Task: Create a task  Create automated testing scripts for the app , assign it to team member softage.6@softage.net in the project TravelForge and update the status of the task to  At Risk , set the priority of the task to Medium.
Action: Mouse moved to (78, 418)
Screenshot: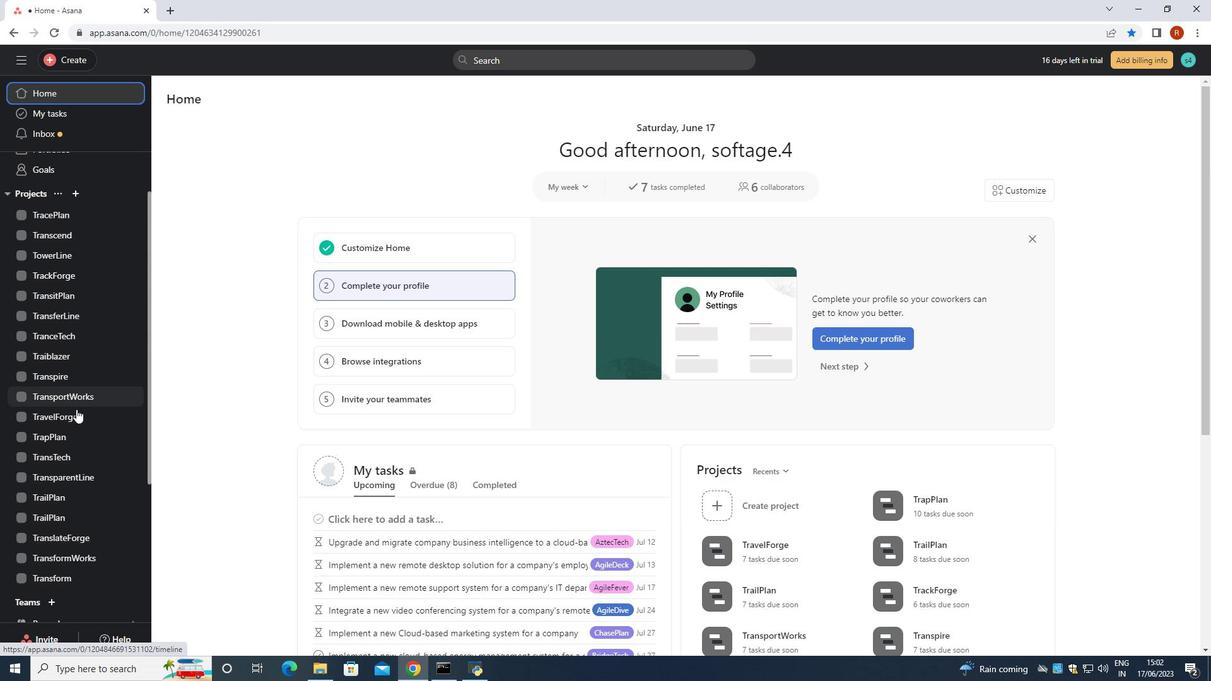 
Action: Mouse pressed left at (78, 418)
Screenshot: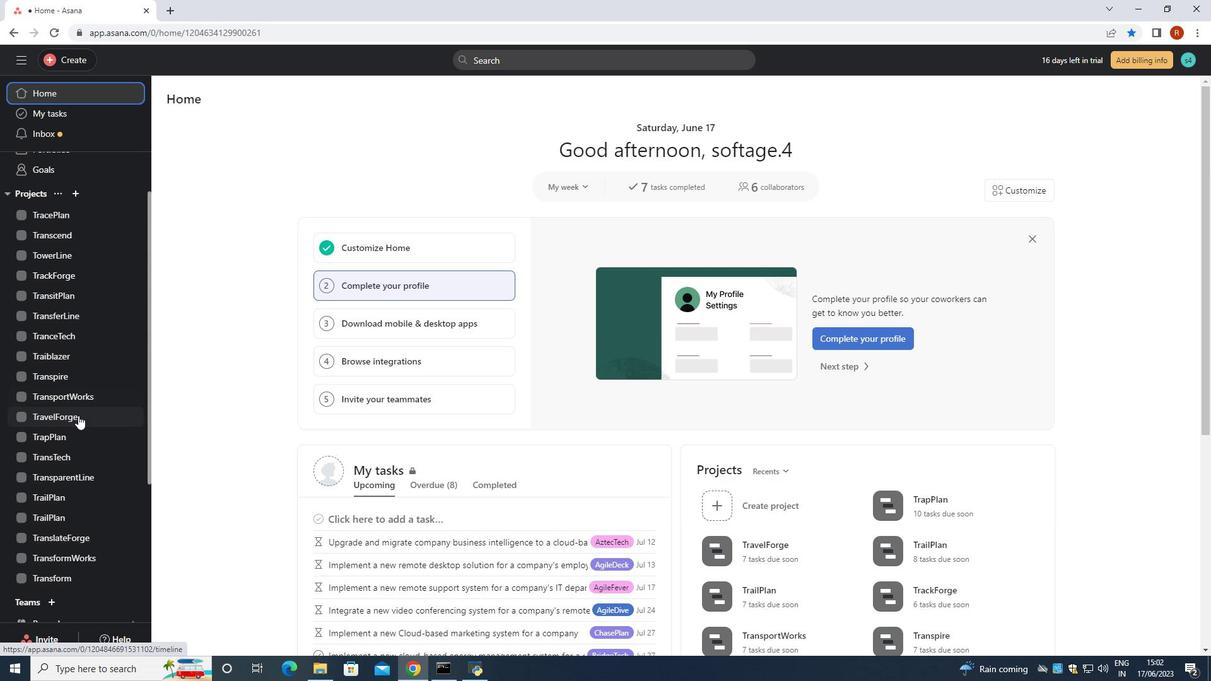 
Action: Mouse moved to (198, 148)
Screenshot: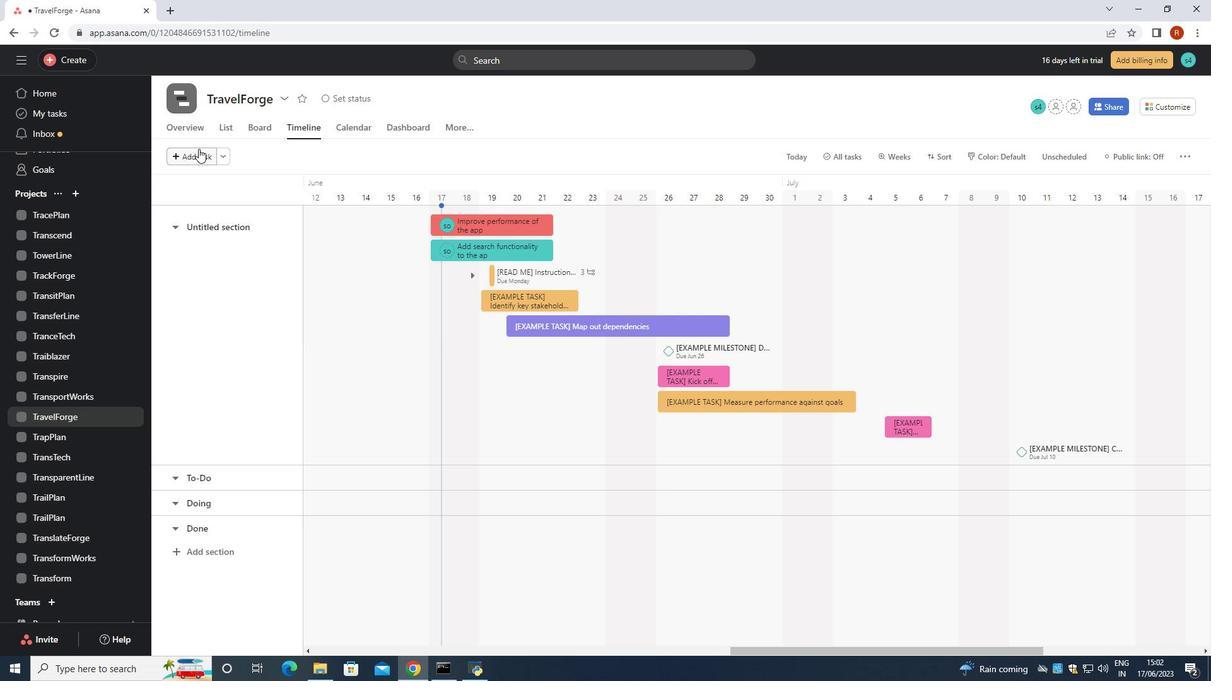 
Action: Mouse pressed left at (198, 148)
Screenshot: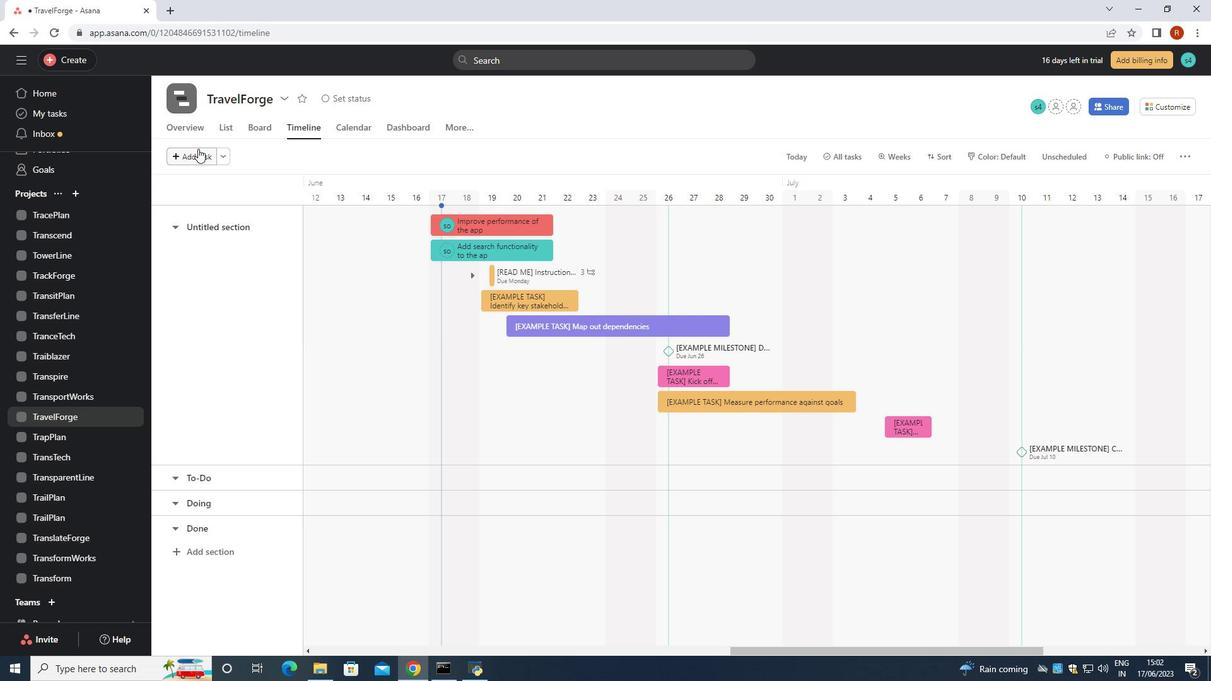 
Action: Mouse moved to (228, 169)
Screenshot: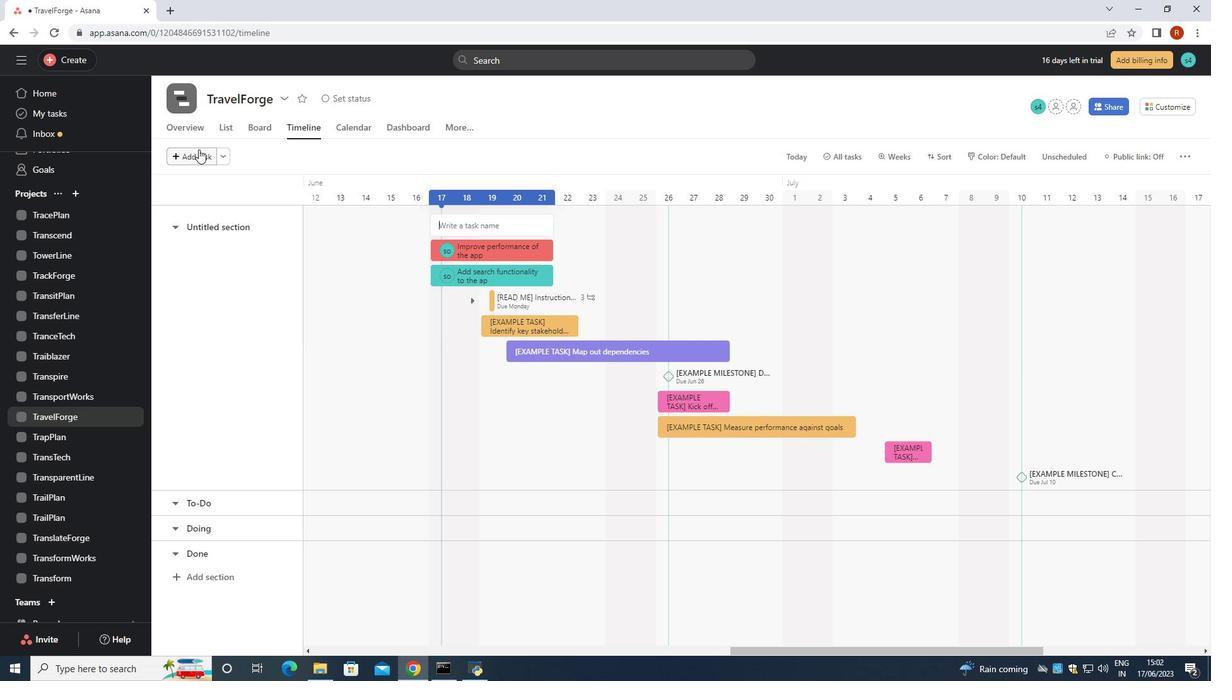 
Action: Key pressed <Key.shift>Create<Key.space>automated<Key.space>testing<Key.space>scripts<Key.space>fot<Key.backspace>r<Key.space>the<Key.space>app<Key.enter>
Screenshot: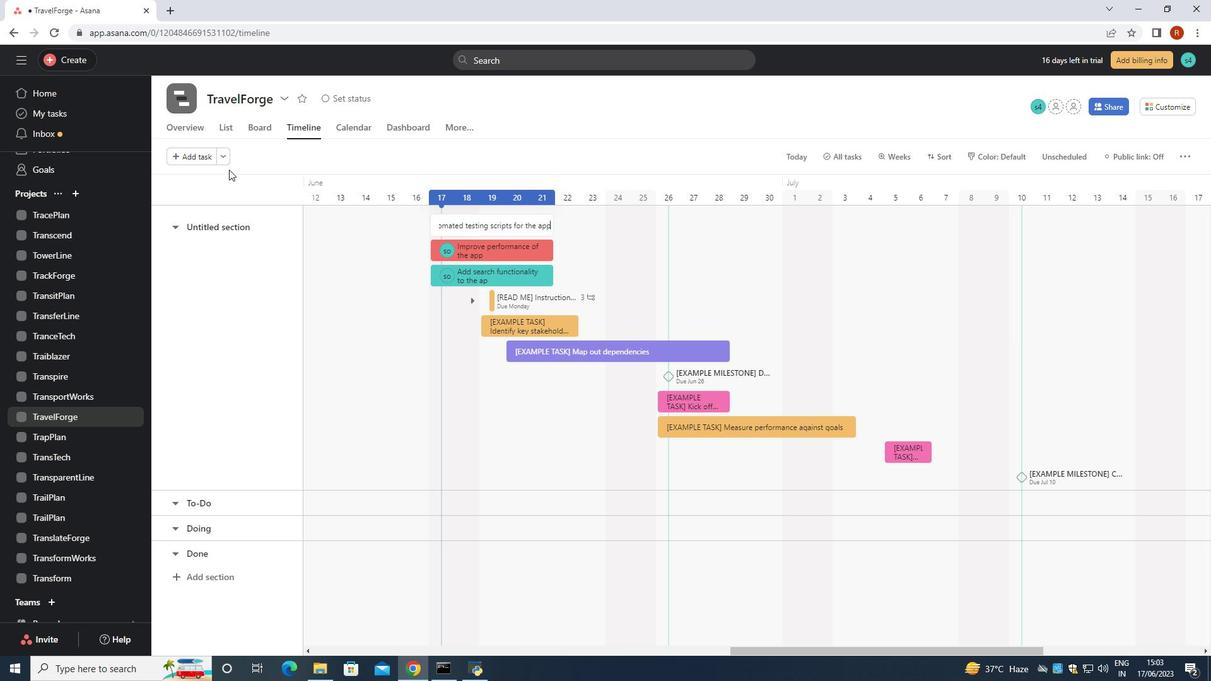 
Action: Mouse moved to (496, 227)
Screenshot: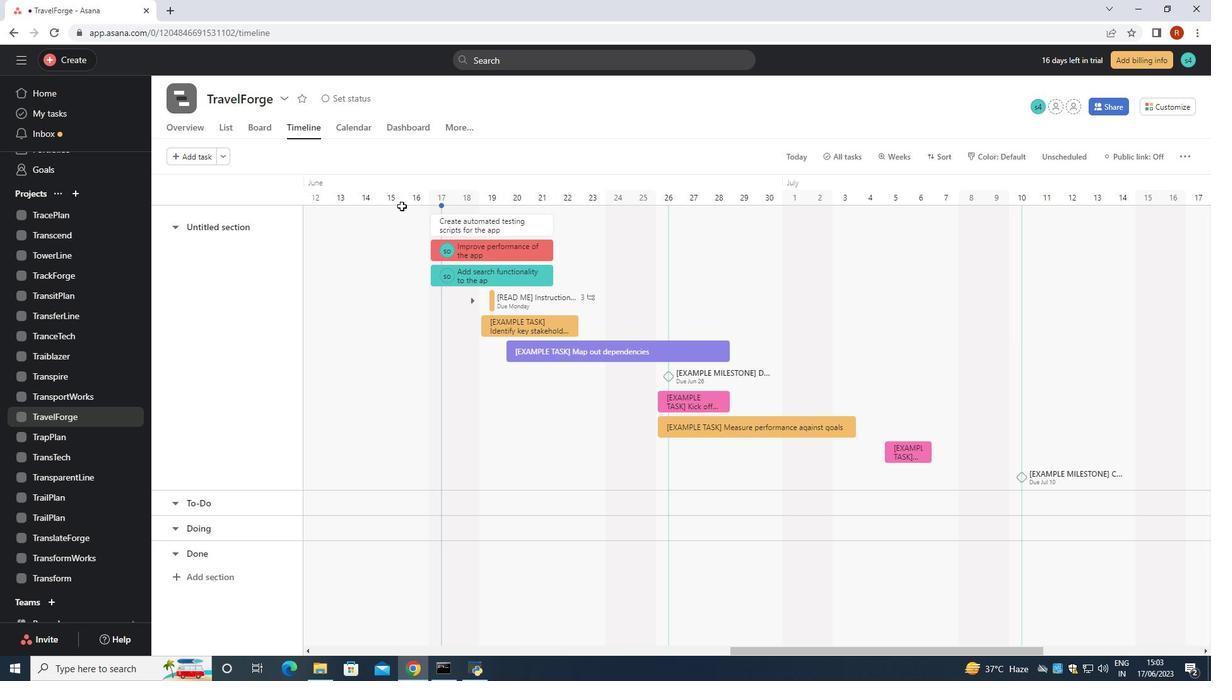 
Action: Mouse pressed left at (496, 227)
Screenshot: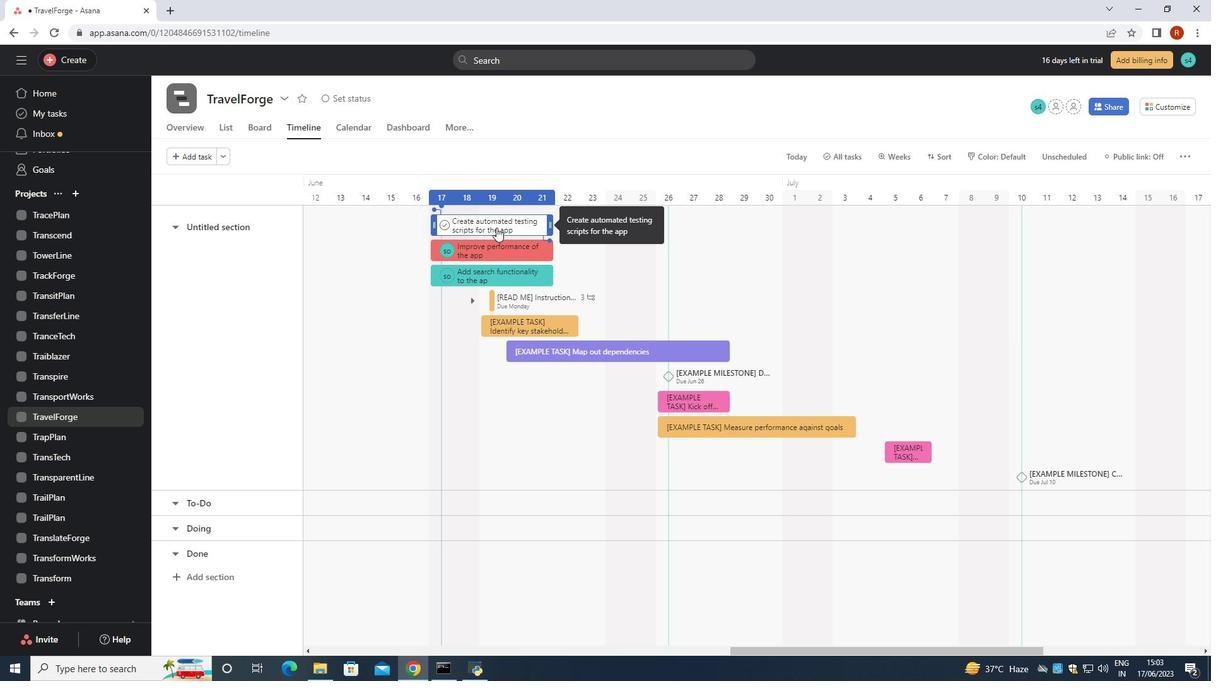 
Action: Mouse moved to (904, 222)
Screenshot: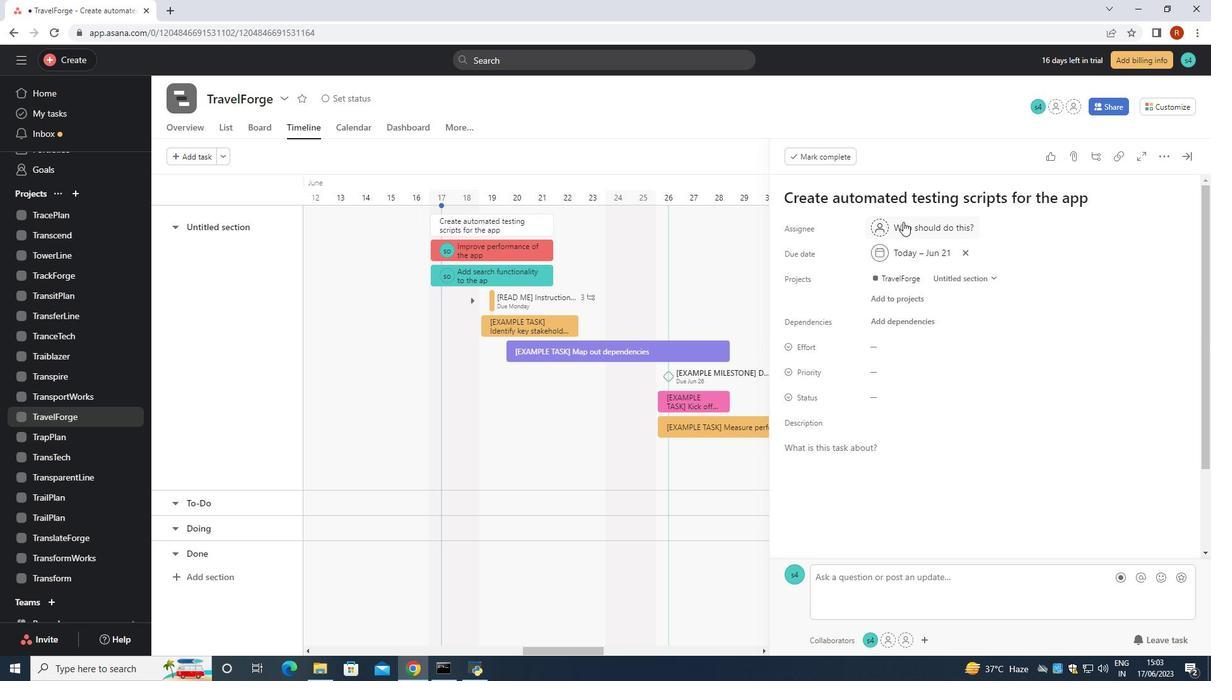 
Action: Mouse pressed left at (904, 222)
Screenshot: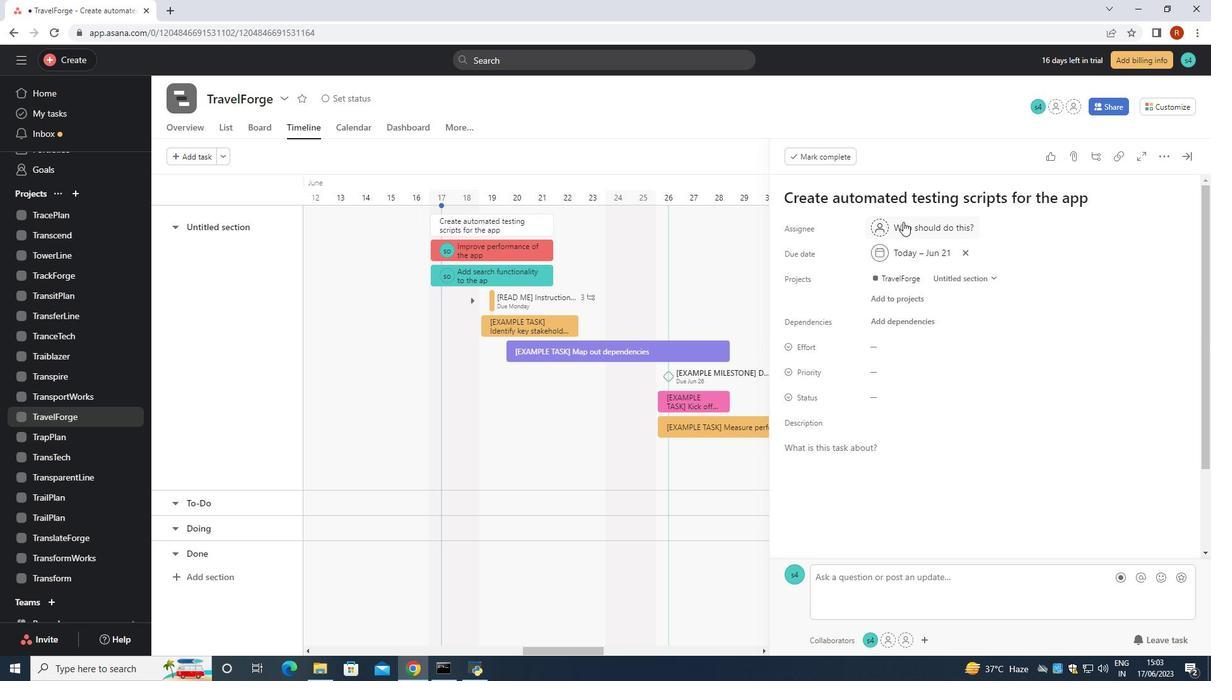 
Action: Key pressed softage
Screenshot: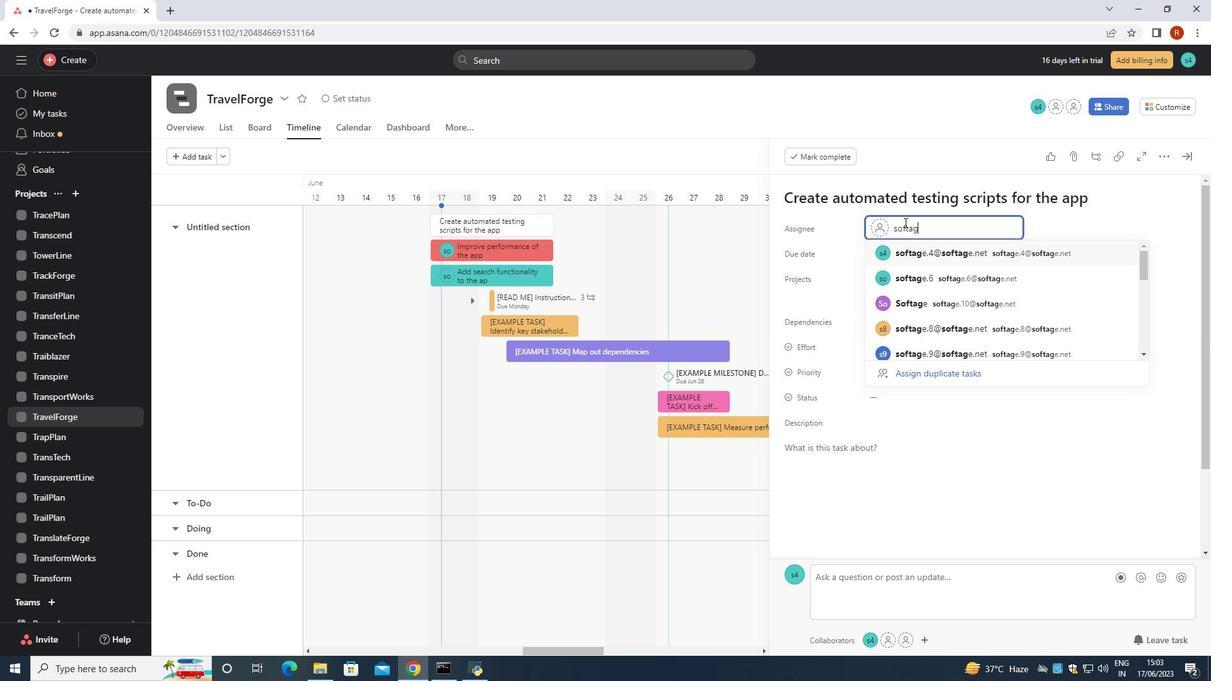 
Action: Mouse moved to (904, 223)
Screenshot: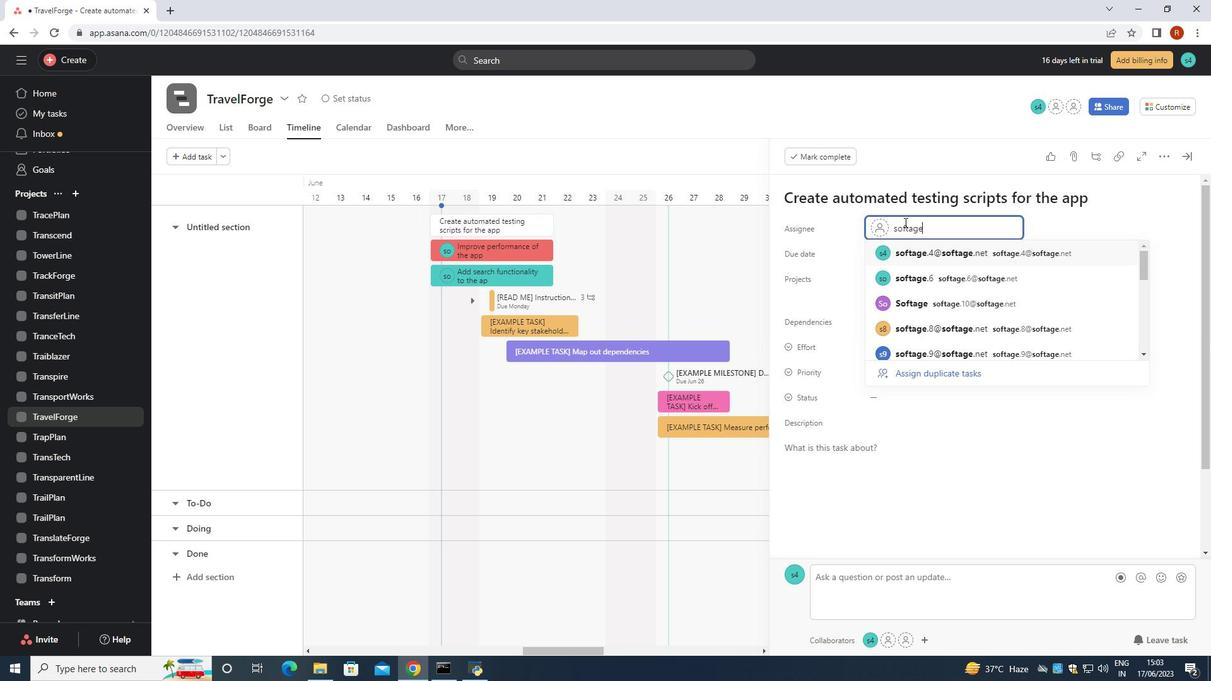 
Action: Key pressed .6<Key.shift>@softage.net
Screenshot: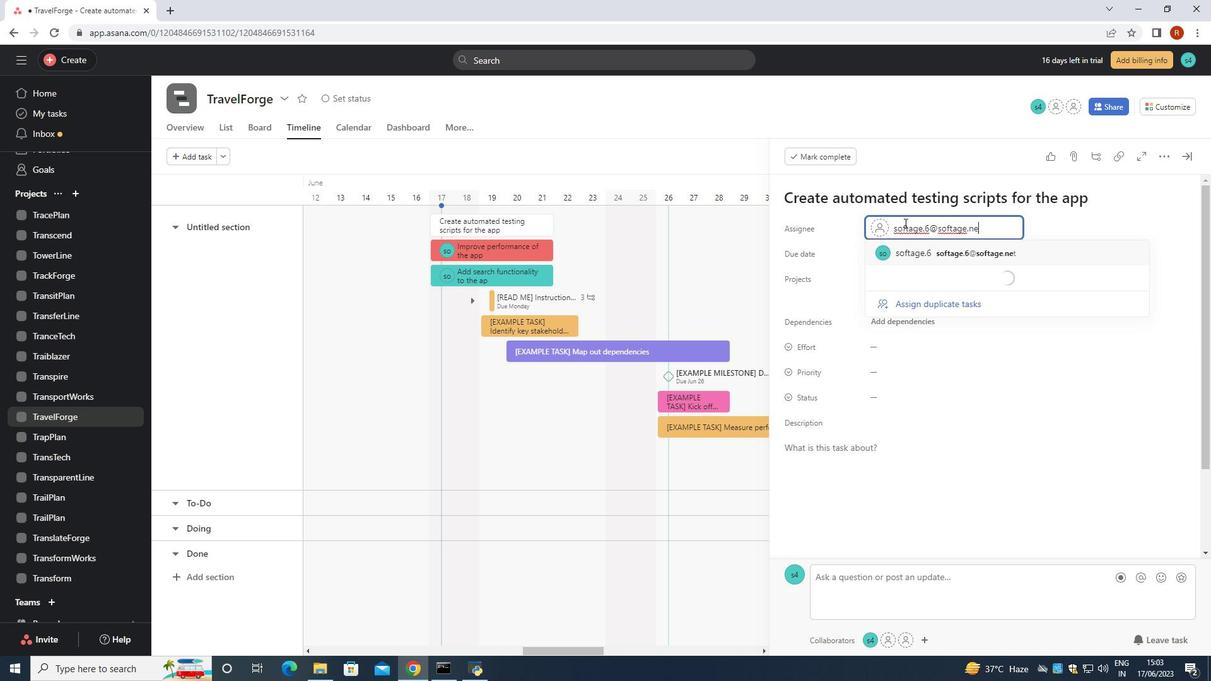 
Action: Mouse moved to (970, 251)
Screenshot: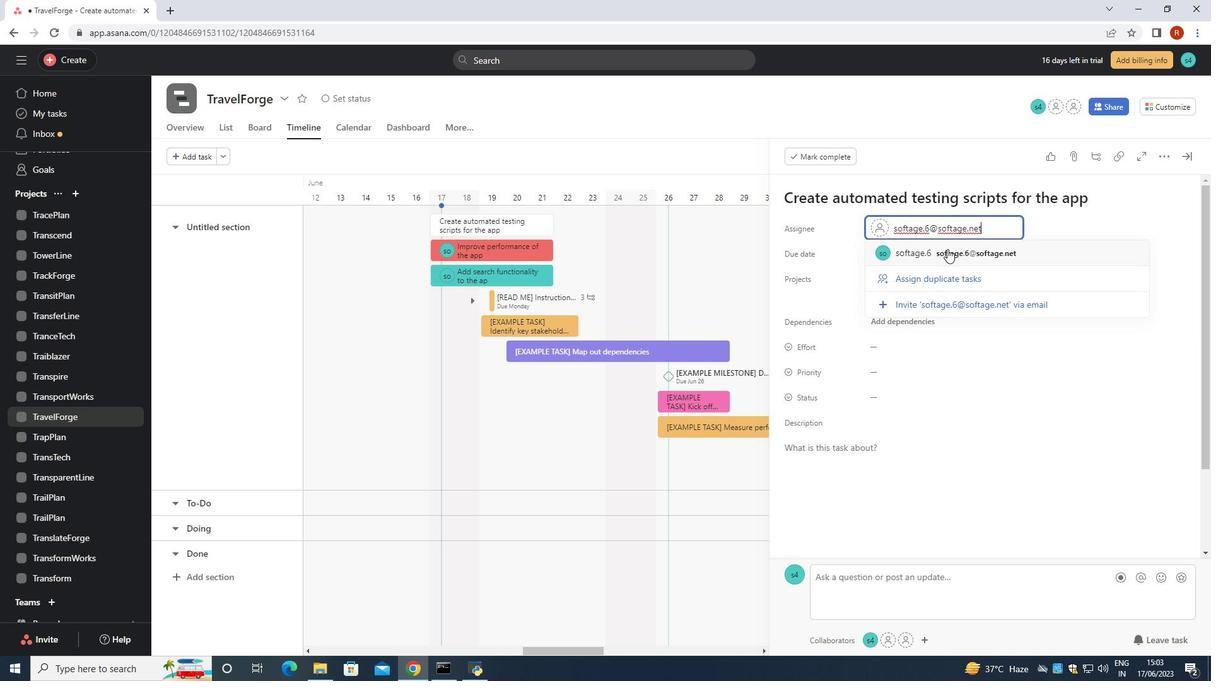 
Action: Mouse pressed left at (970, 251)
Screenshot: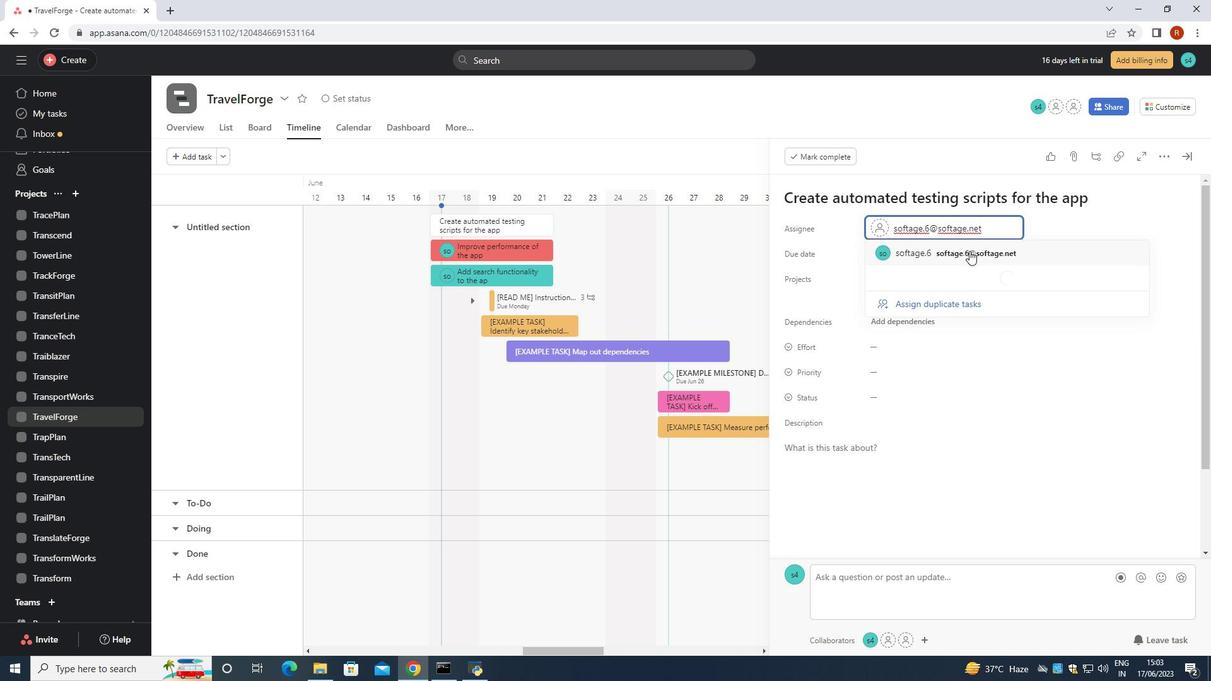 
Action: Mouse moved to (968, 254)
Screenshot: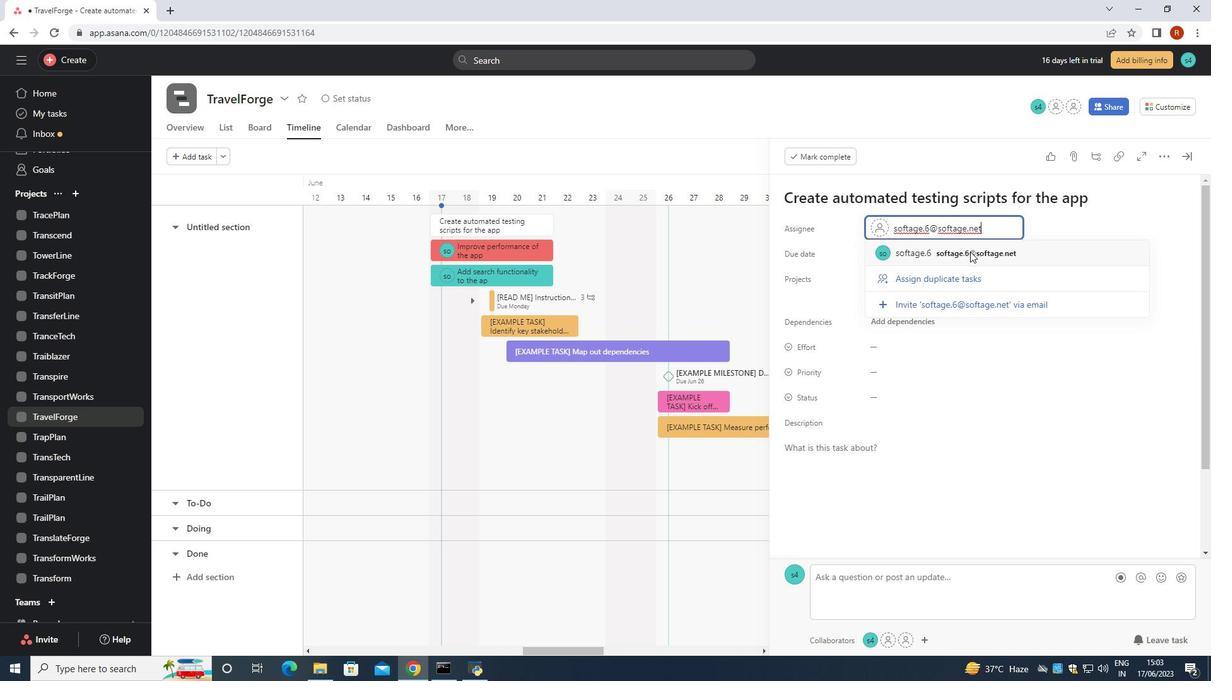 
Action: Mouse pressed left at (968, 254)
Screenshot: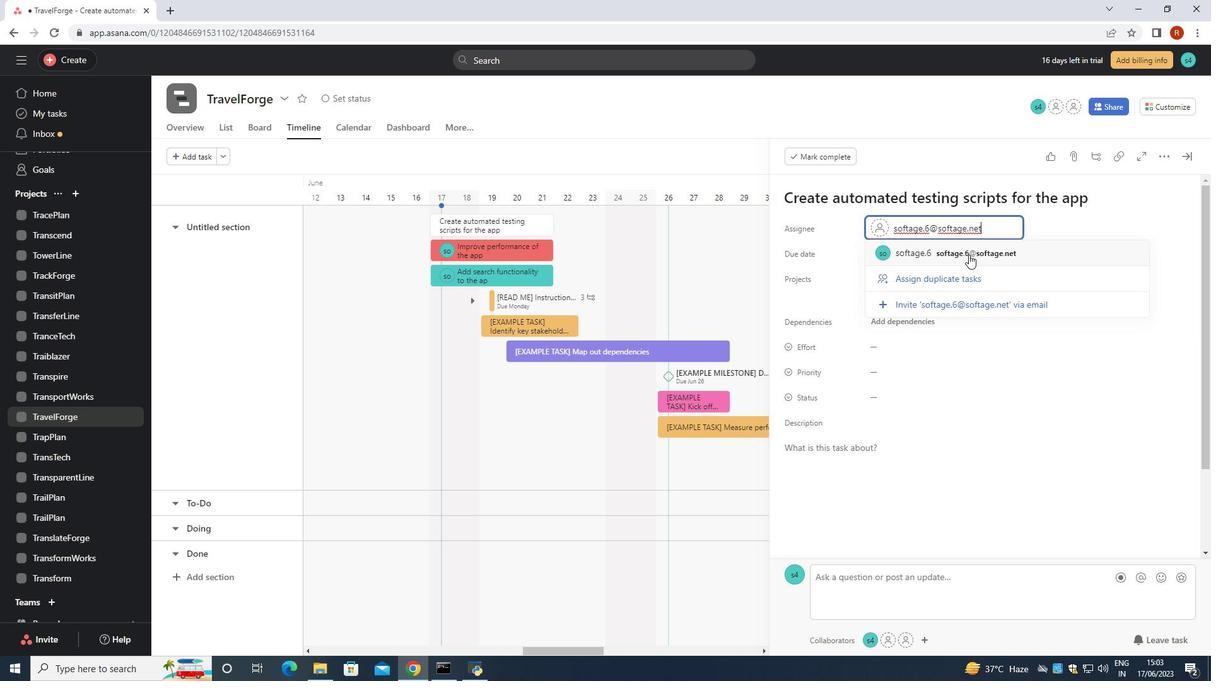 
Action: Mouse moved to (874, 399)
Screenshot: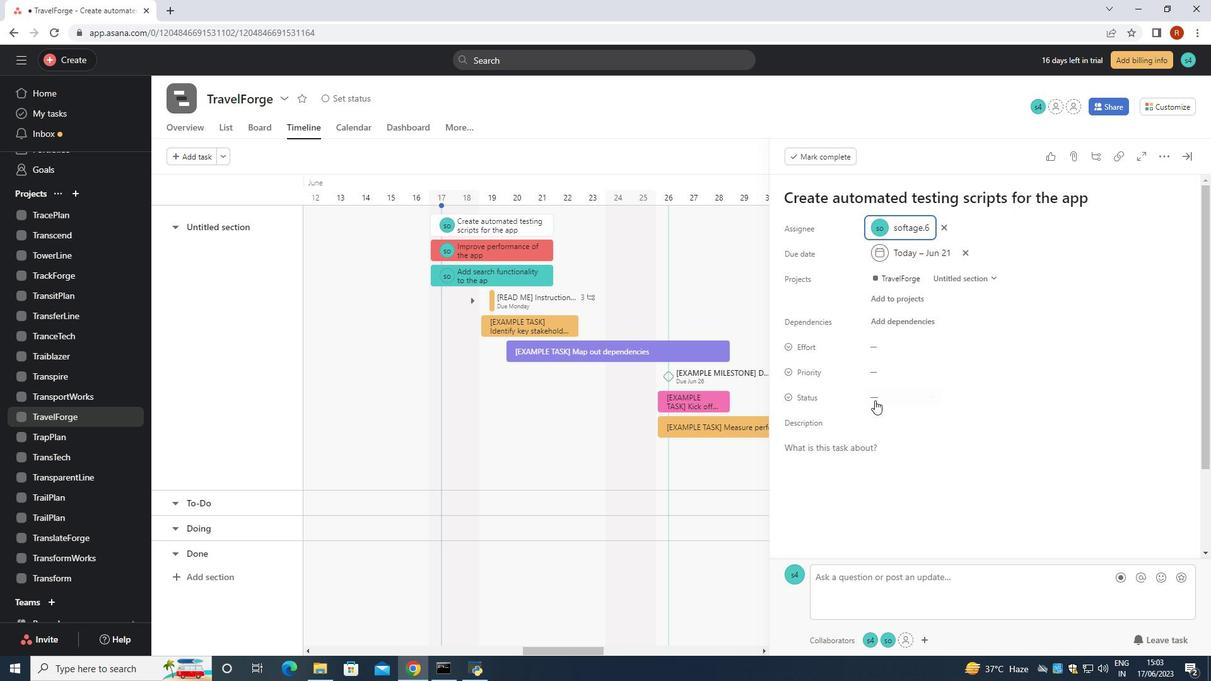 
Action: Mouse pressed left at (874, 399)
Screenshot: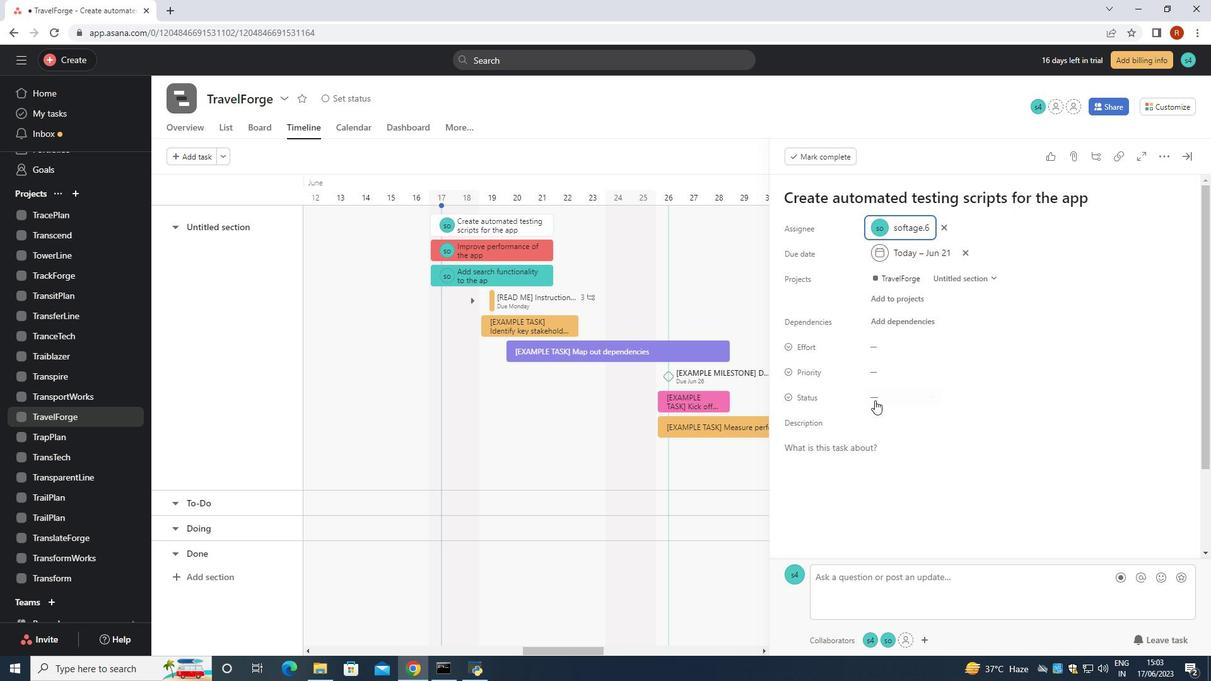 
Action: Mouse moved to (906, 457)
Screenshot: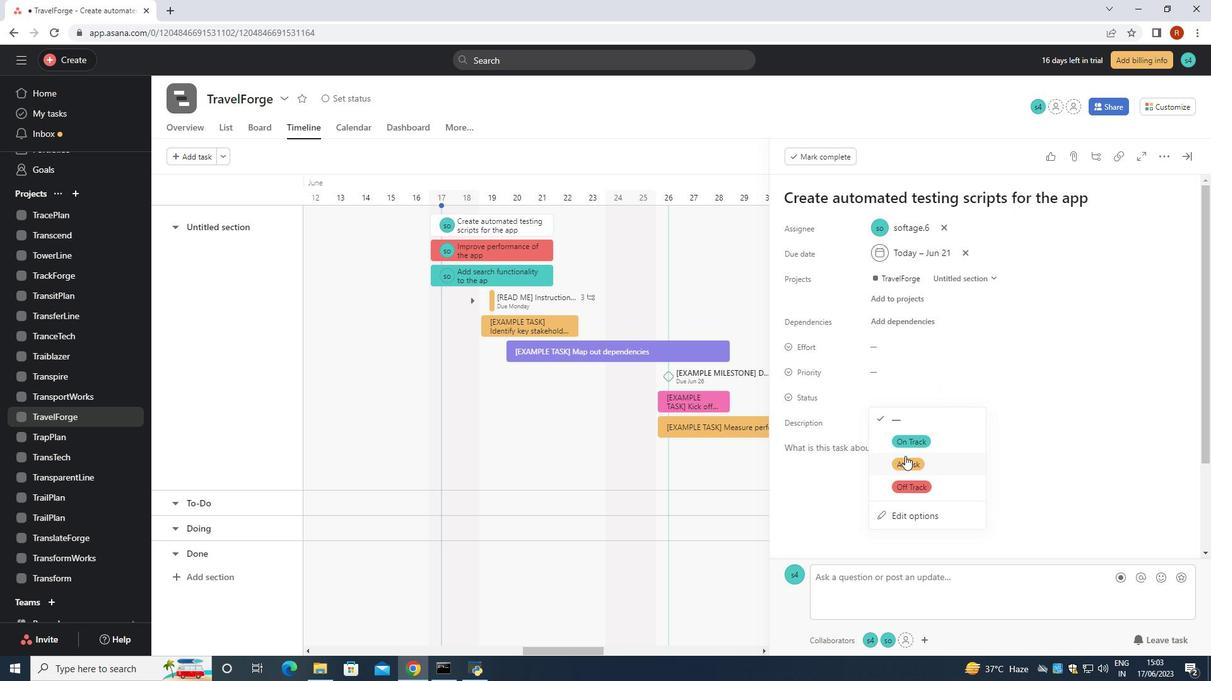 
Action: Mouse pressed left at (906, 457)
Screenshot: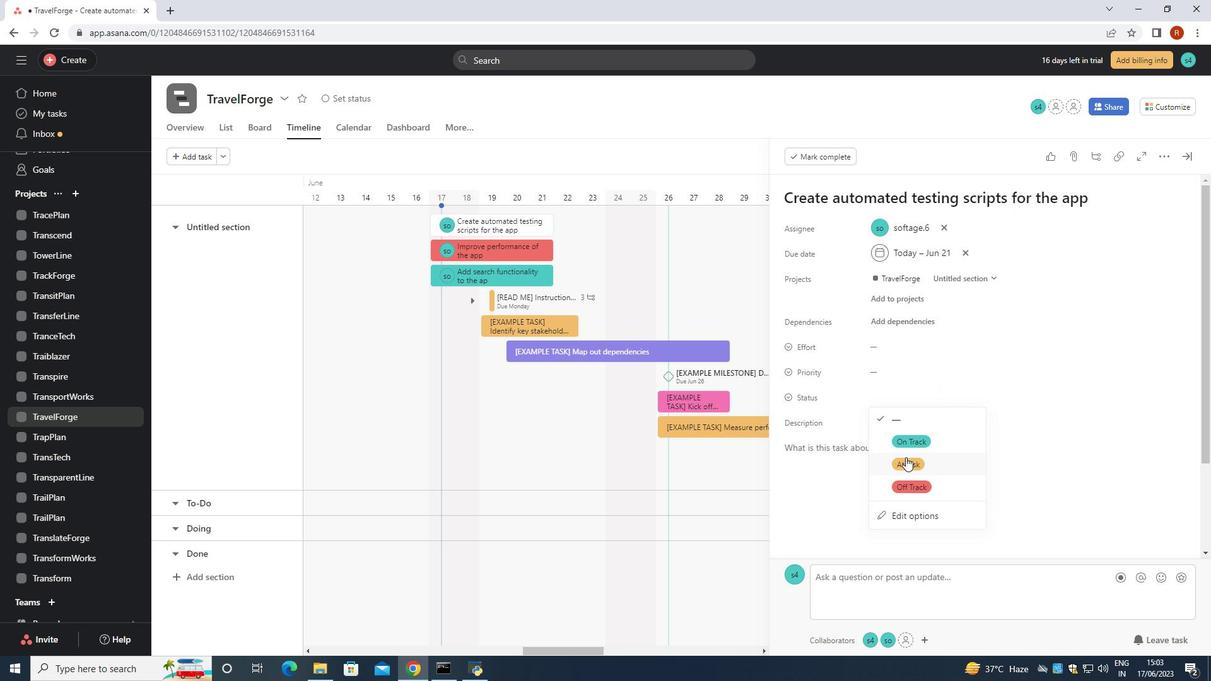 
Action: Mouse moved to (892, 377)
Screenshot: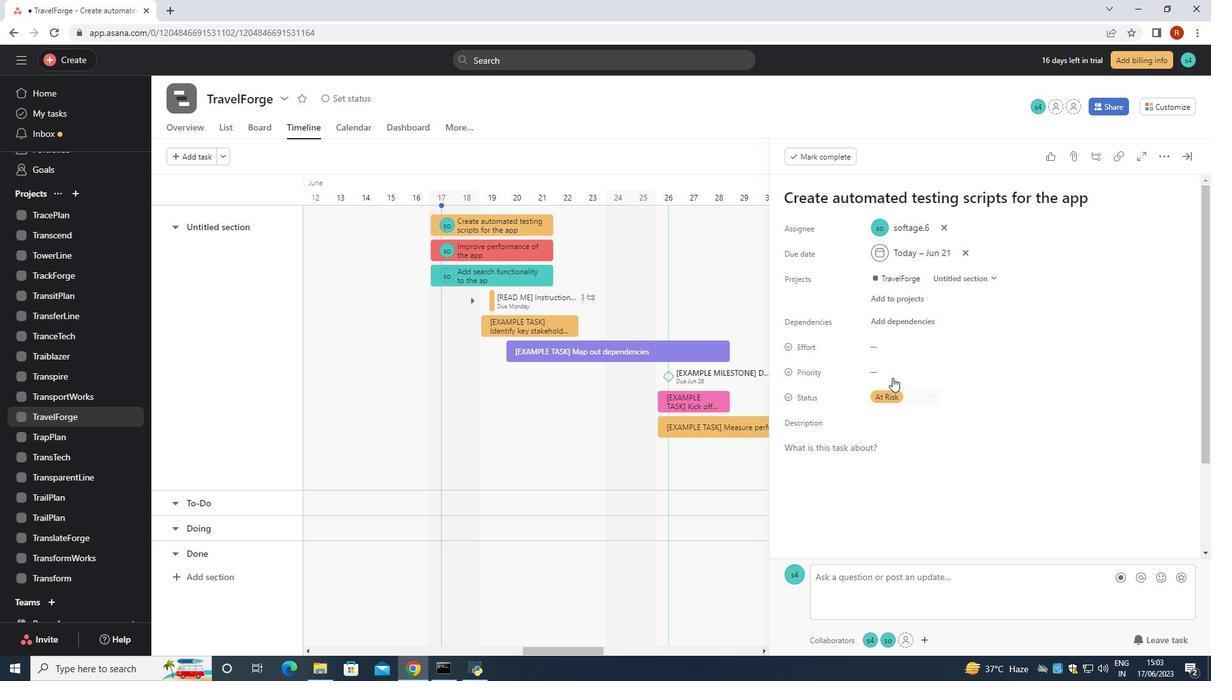 
Action: Mouse pressed left at (892, 377)
Screenshot: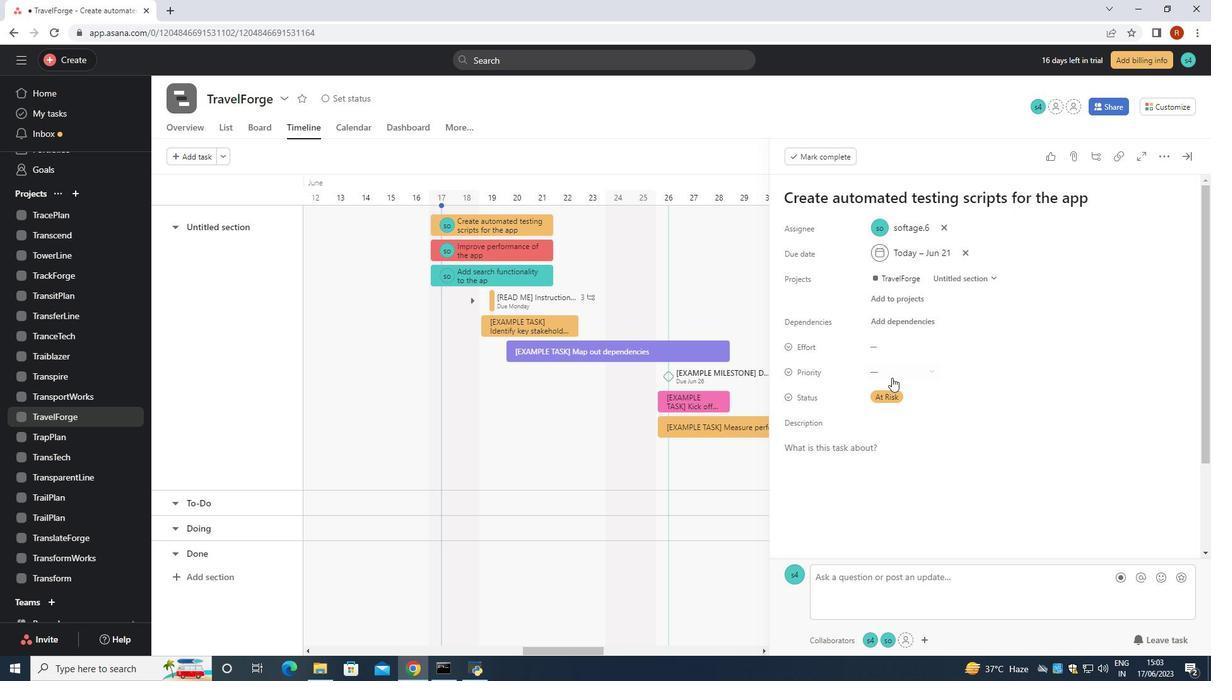 
Action: Mouse moved to (919, 433)
Screenshot: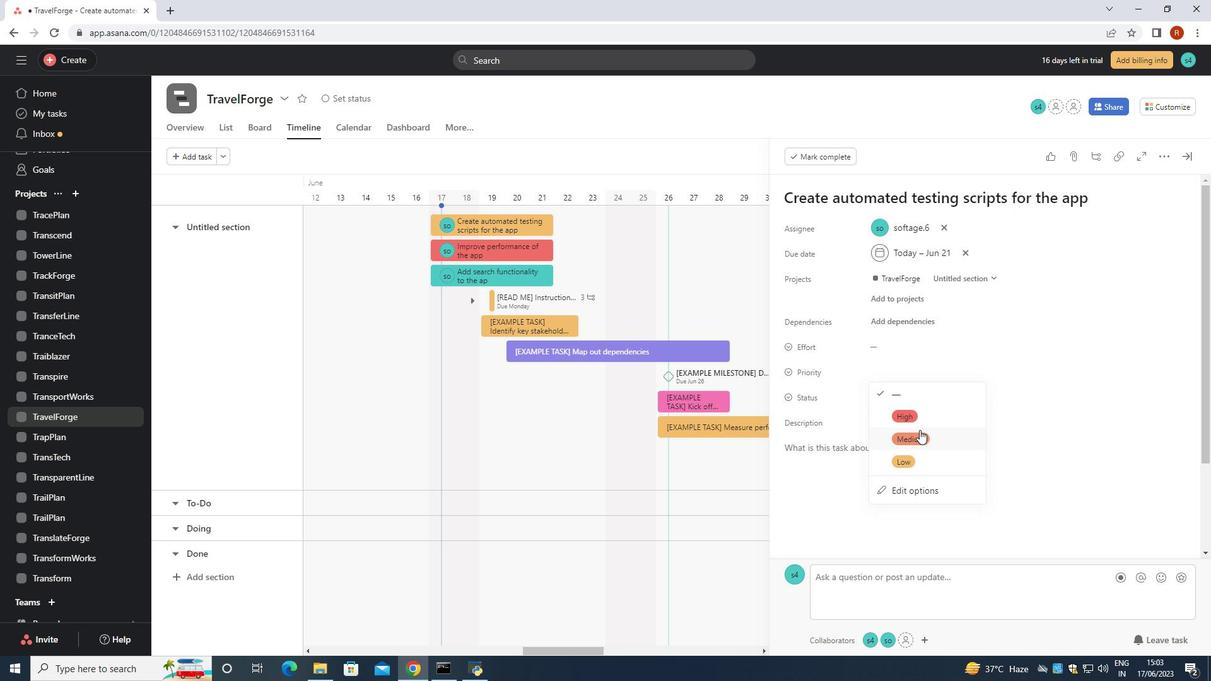 
Action: Mouse pressed left at (919, 433)
Screenshot: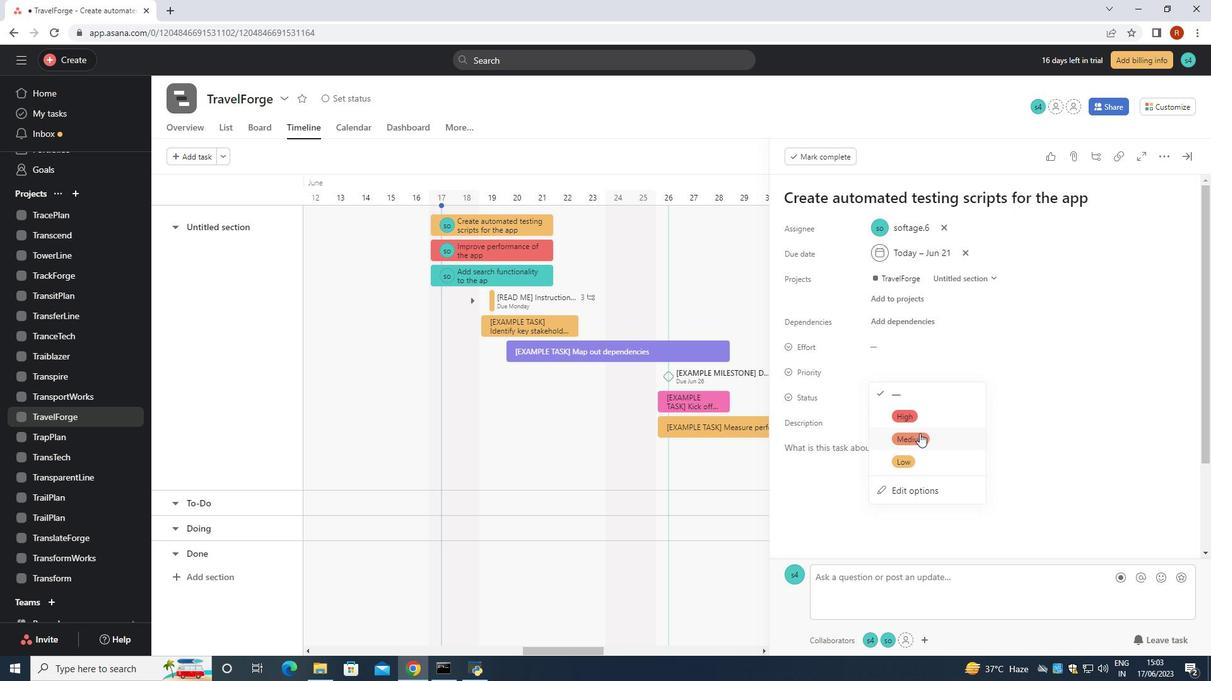 
Action: Mouse moved to (919, 432)
Screenshot: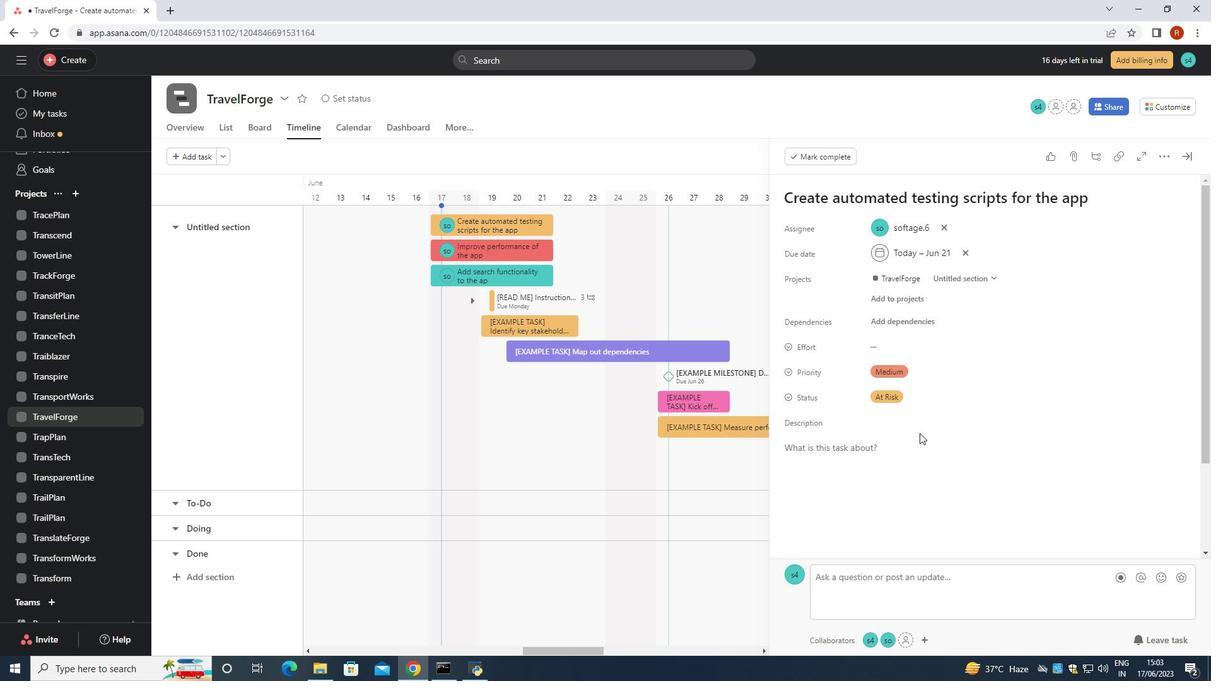 
